 Task: Create a section API Security Sprint and in the section, add a milestone Content Management System (CMS) Upgrade in the project AgileCraft
Action: Mouse moved to (81, 442)
Screenshot: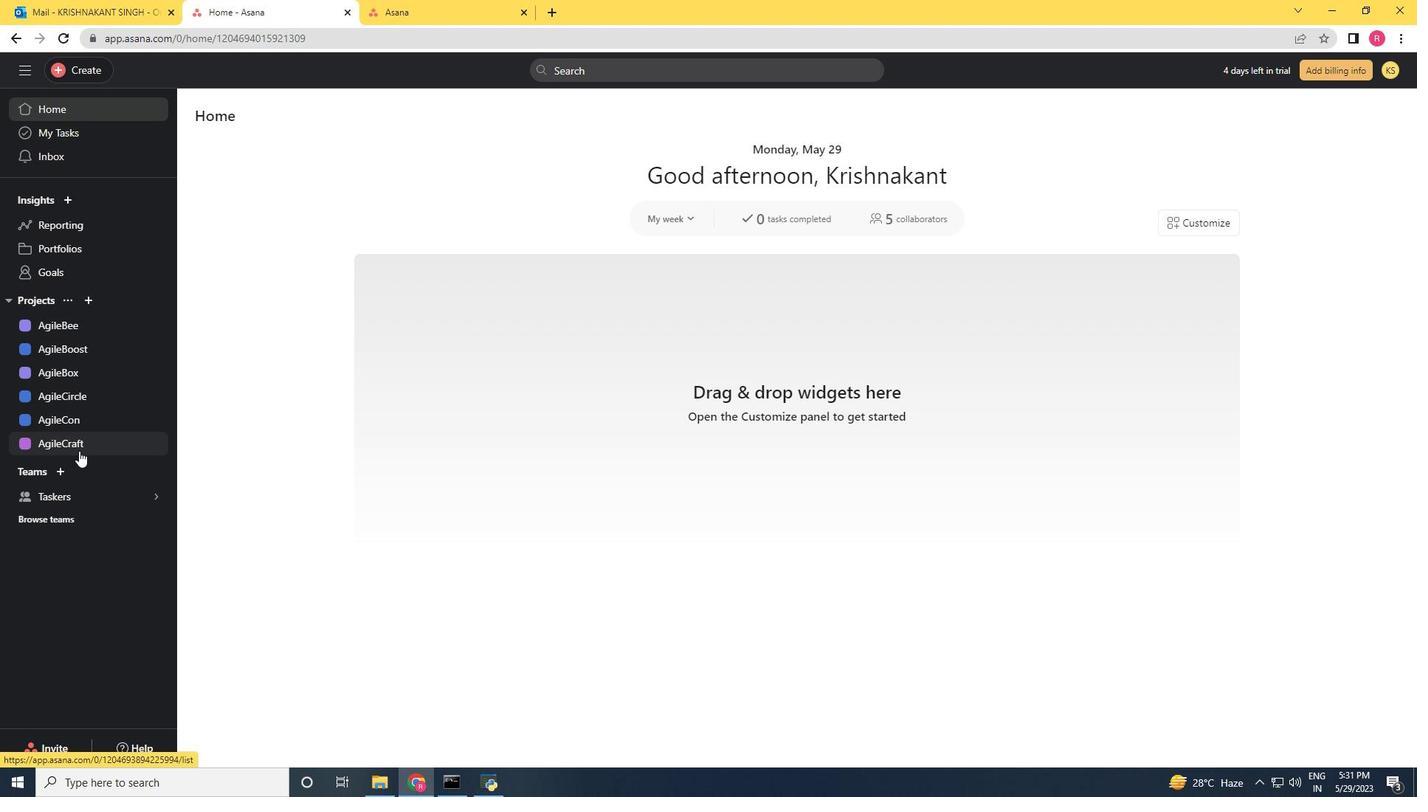 
Action: Mouse pressed left at (81, 442)
Screenshot: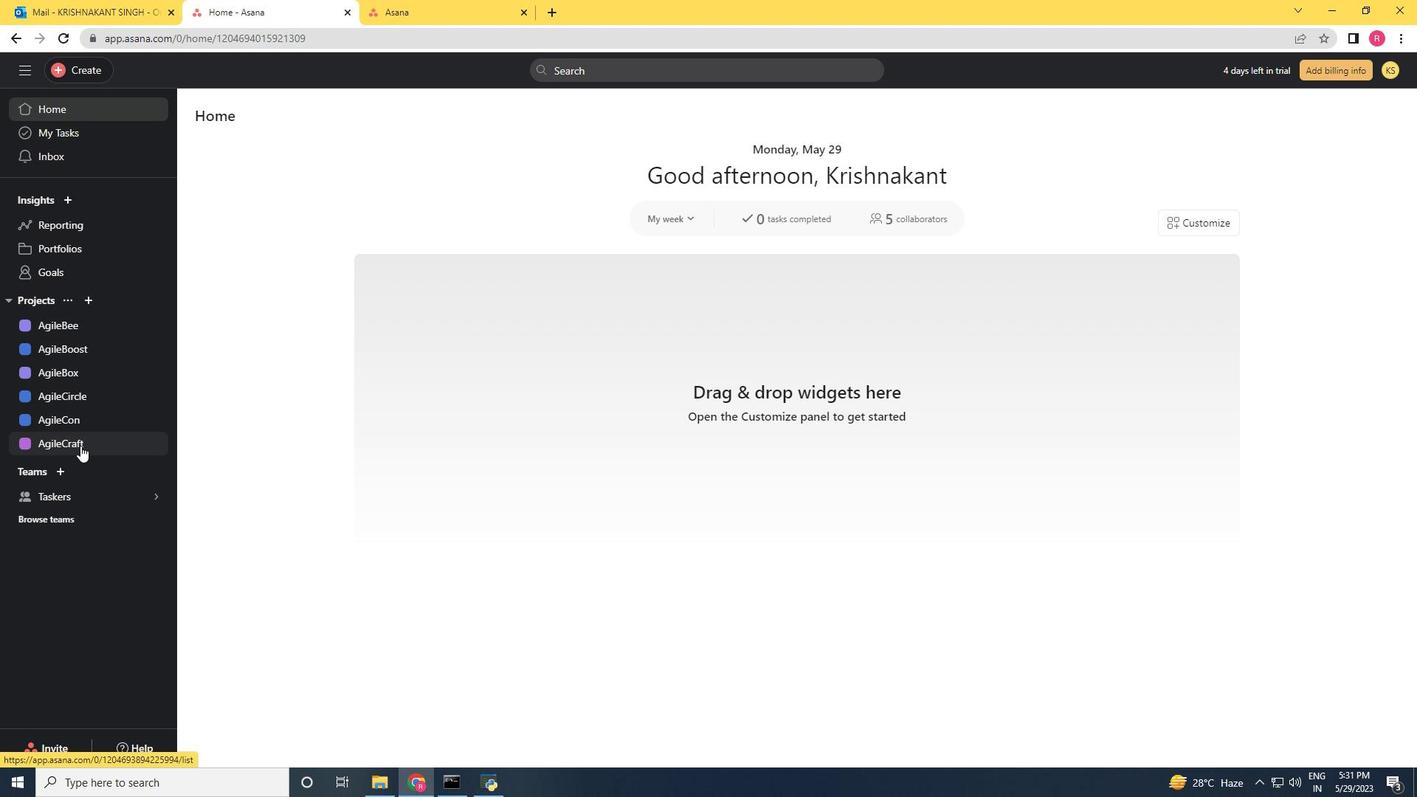 
Action: Mouse moved to (284, 546)
Screenshot: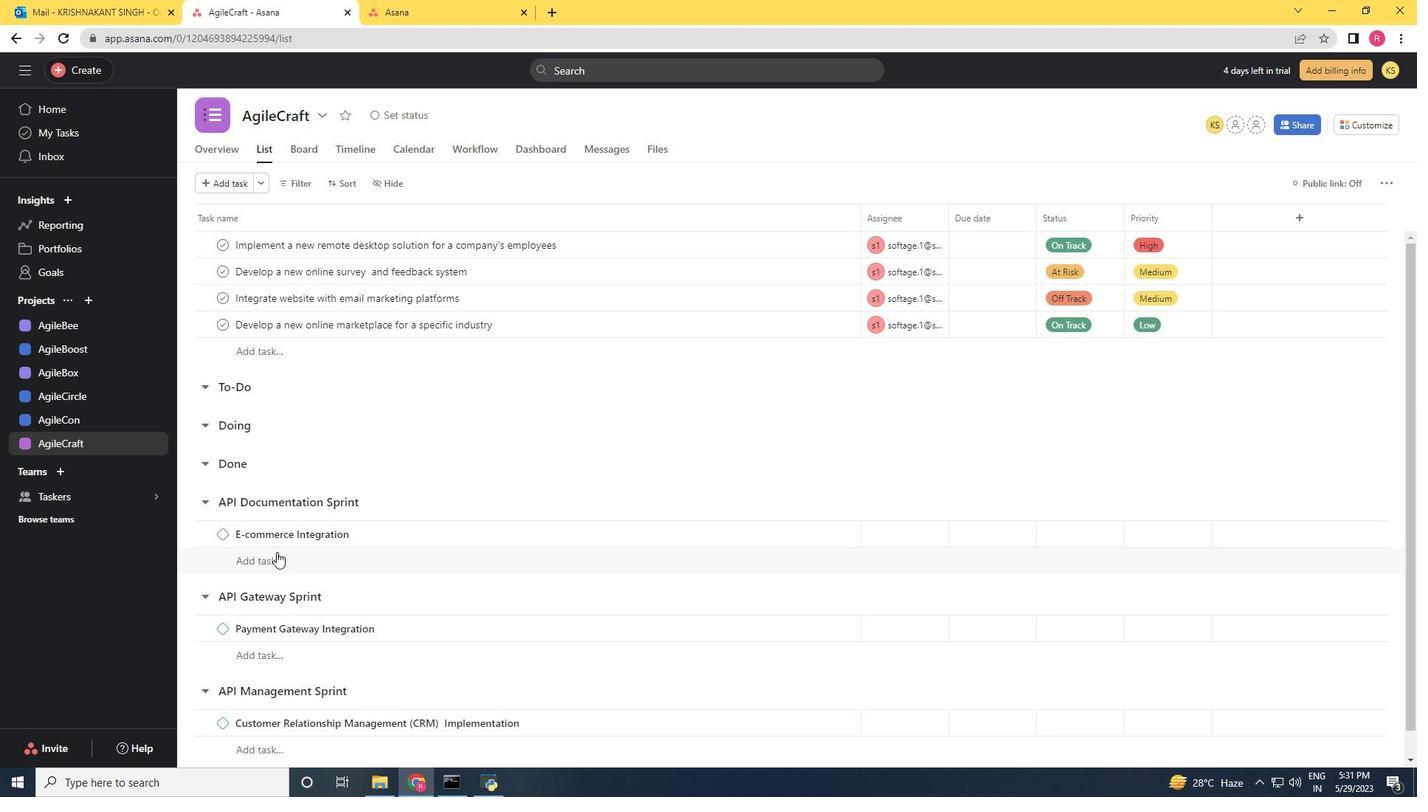 
Action: Mouse scrolled (284, 545) with delta (0, 0)
Screenshot: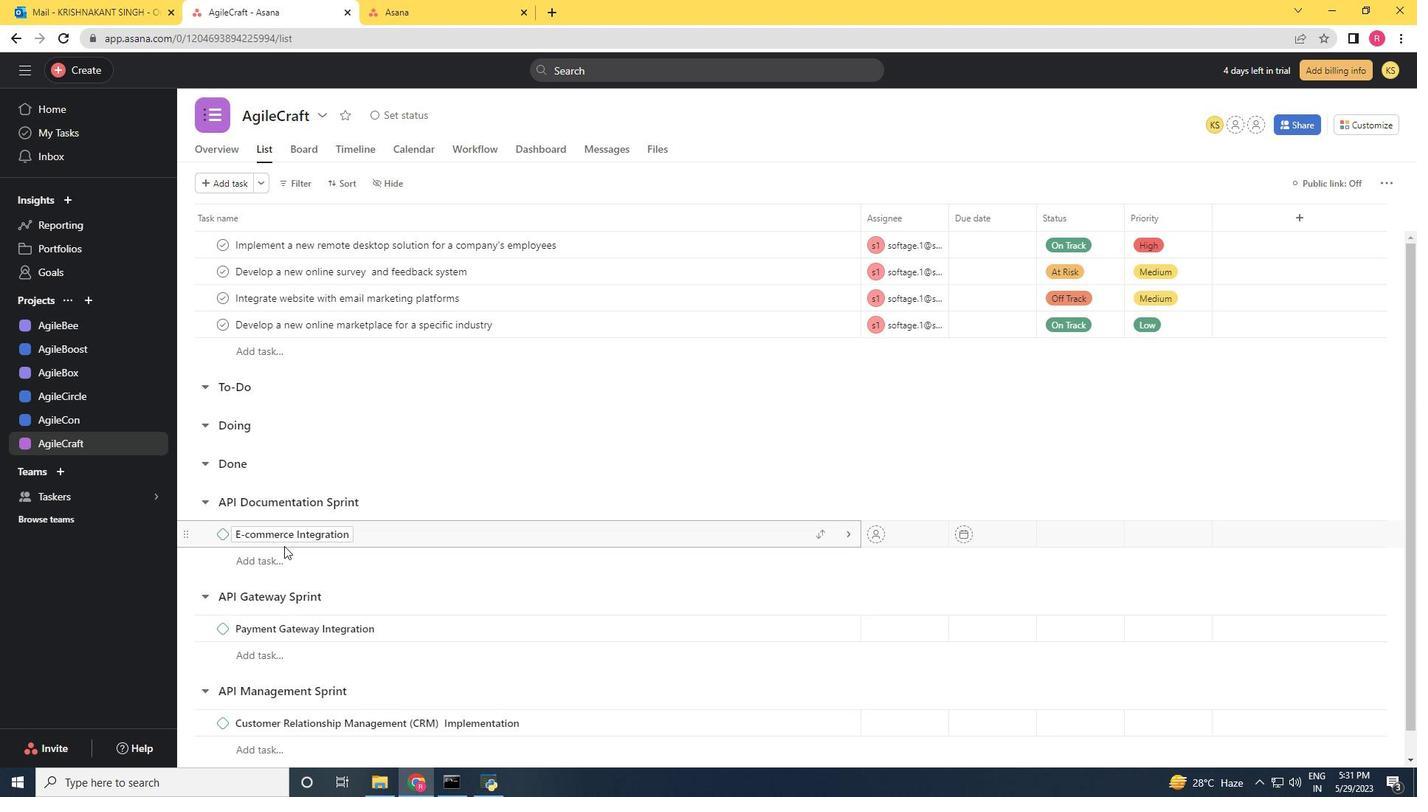 
Action: Mouse scrolled (284, 545) with delta (0, 0)
Screenshot: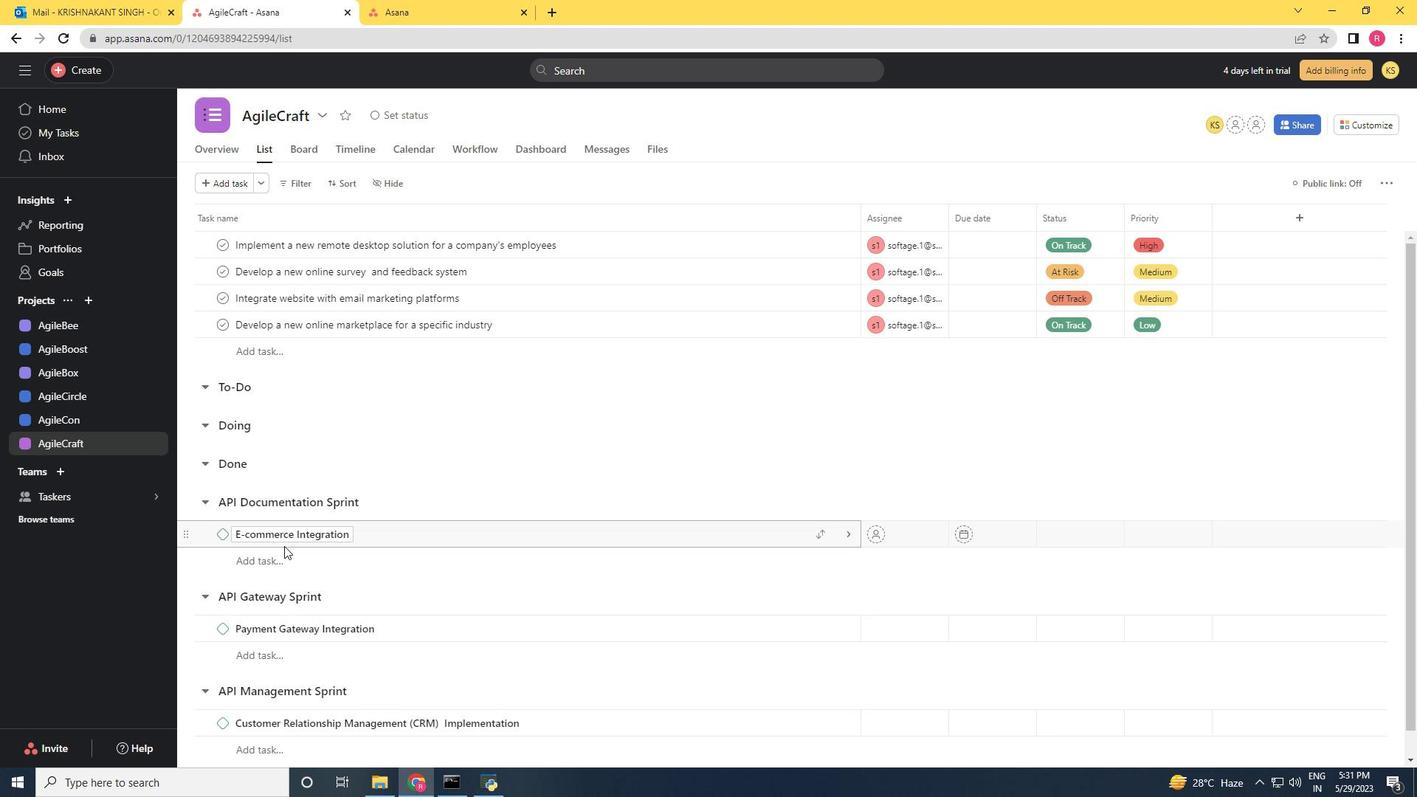 
Action: Mouse scrolled (284, 545) with delta (0, 0)
Screenshot: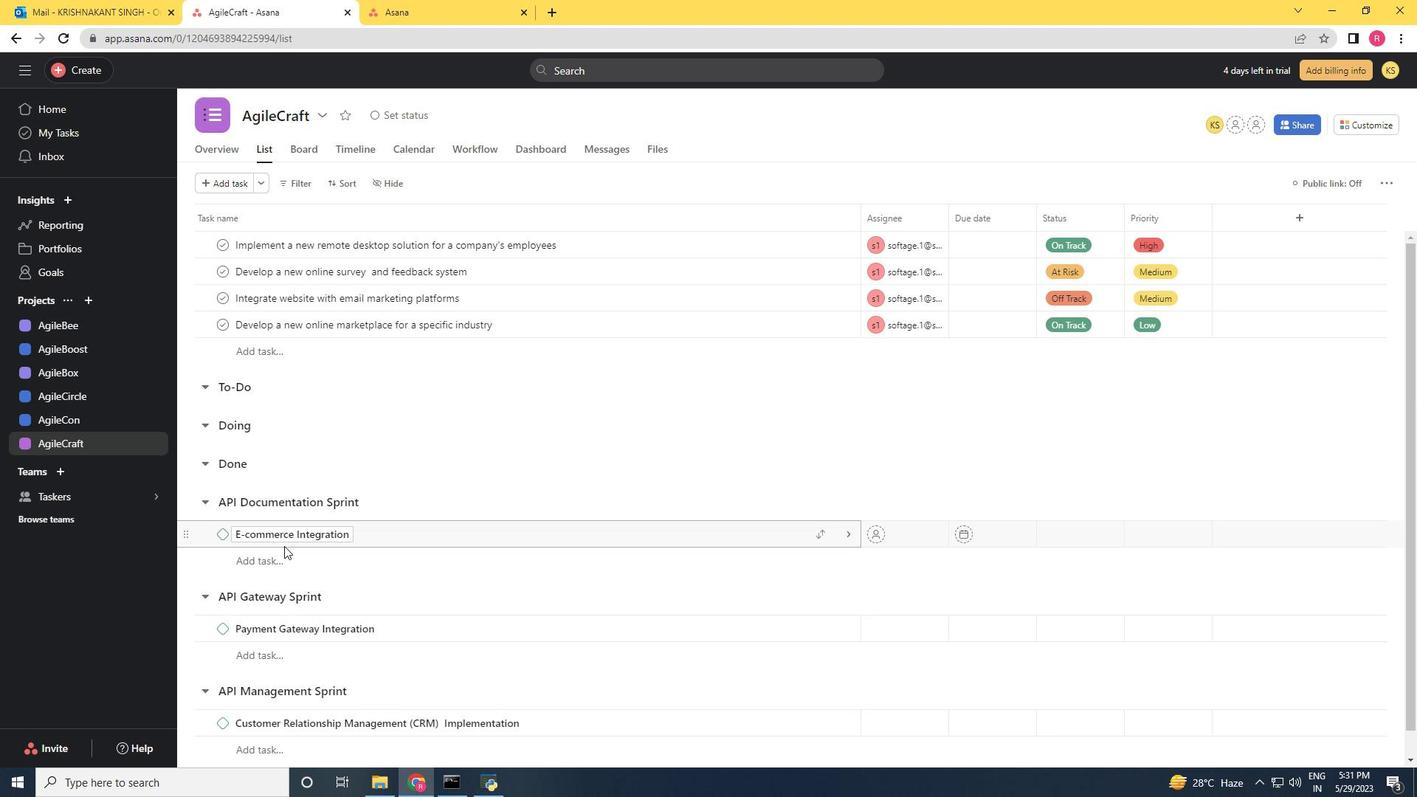 
Action: Mouse scrolled (284, 545) with delta (0, 0)
Screenshot: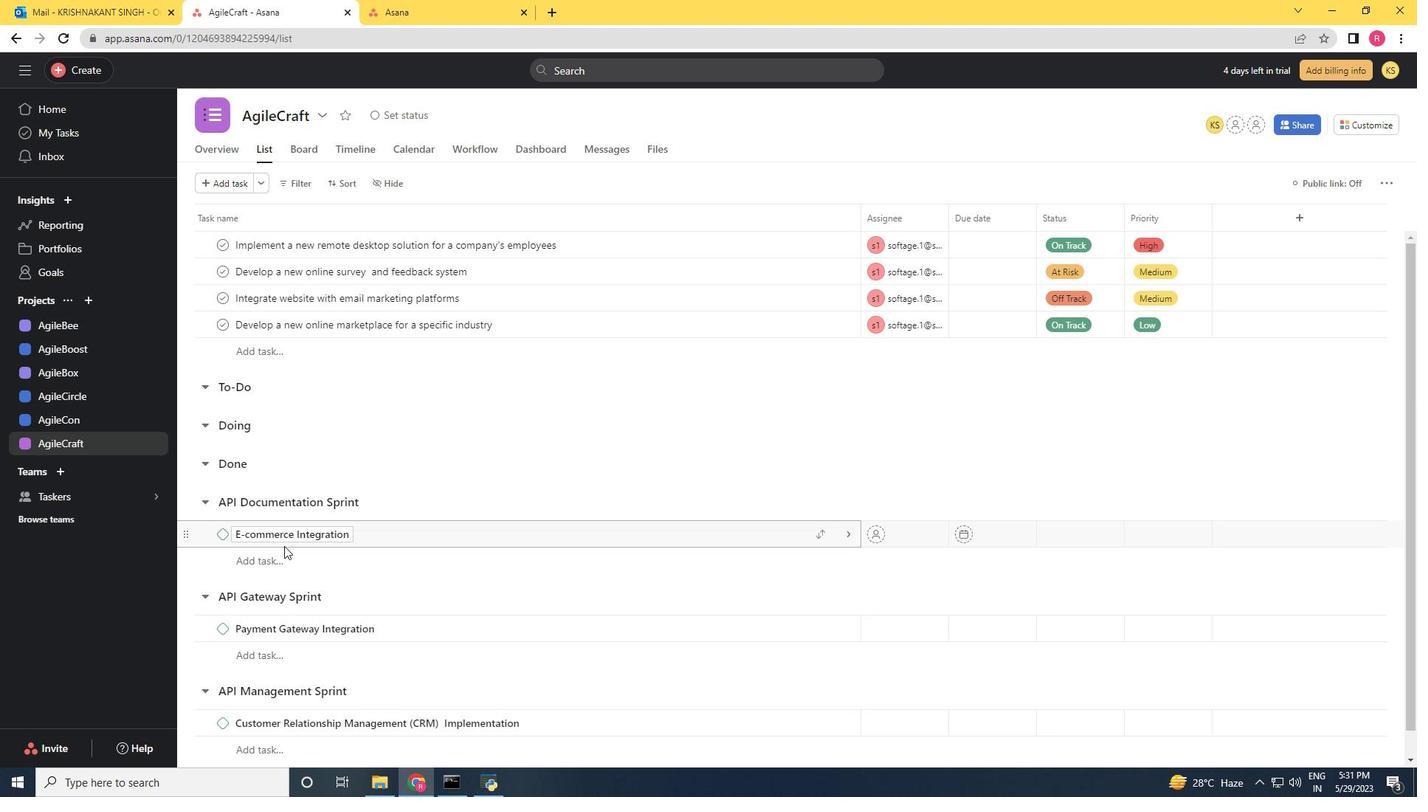 
Action: Mouse scrolled (284, 545) with delta (0, 0)
Screenshot: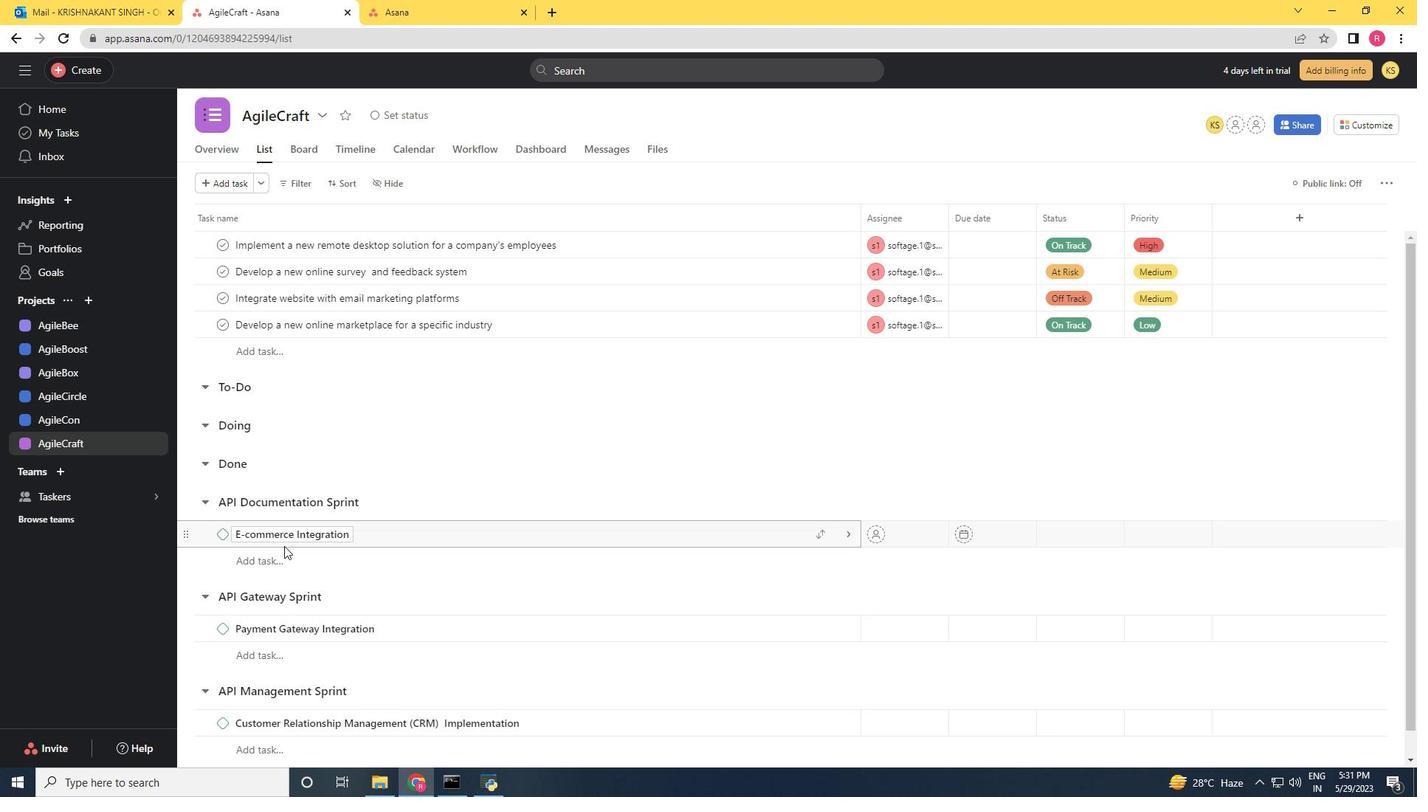 
Action: Mouse scrolled (284, 545) with delta (0, 0)
Screenshot: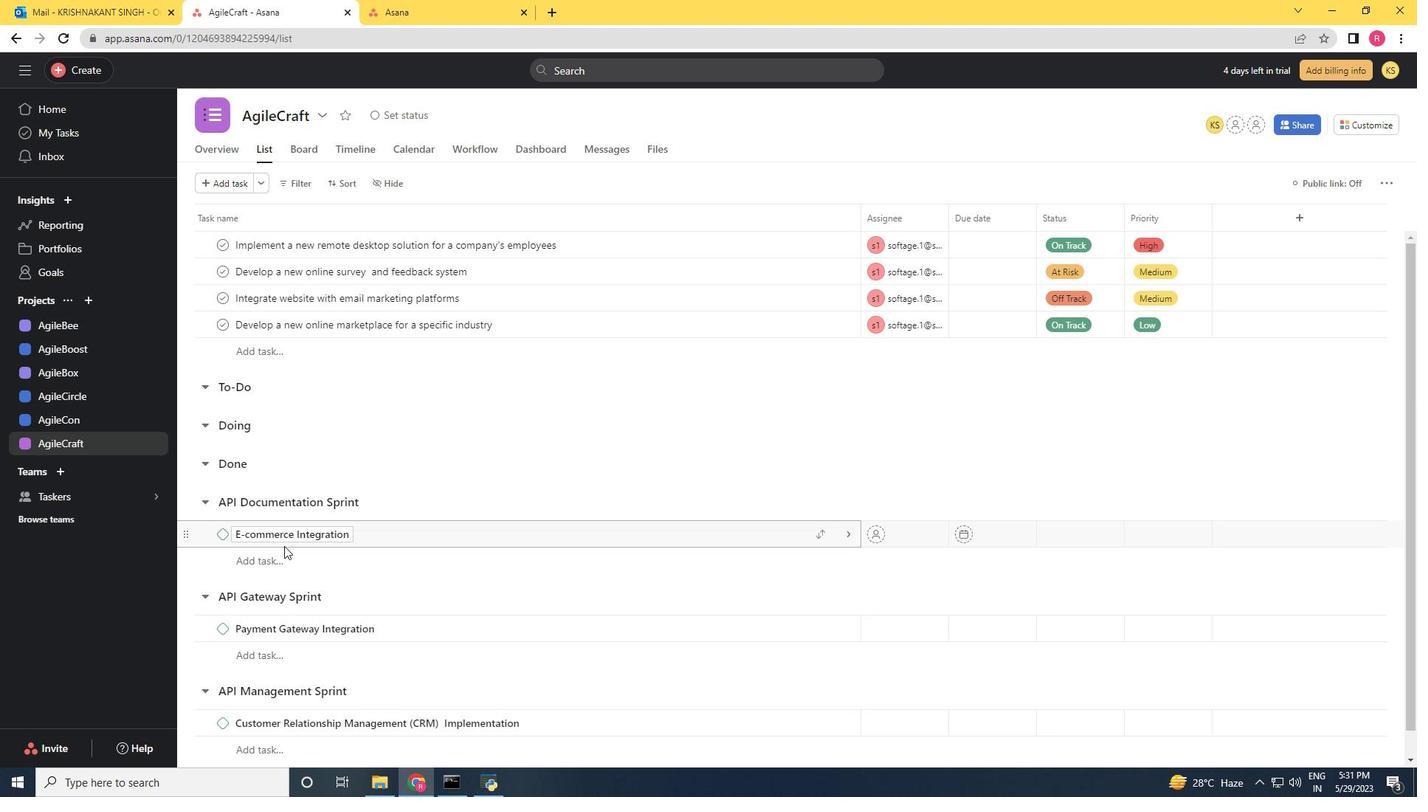 
Action: Mouse moved to (243, 747)
Screenshot: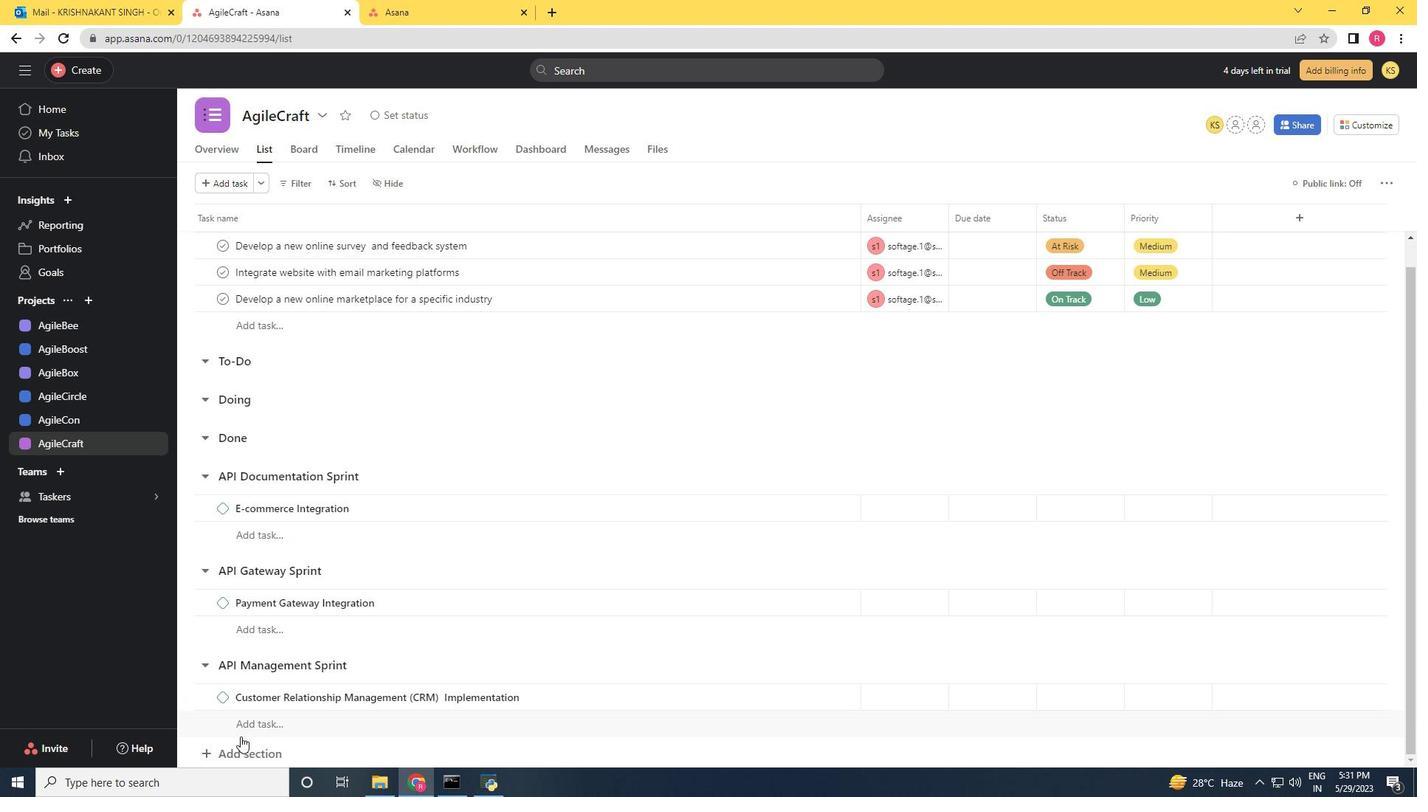 
Action: Mouse pressed left at (243, 747)
Screenshot: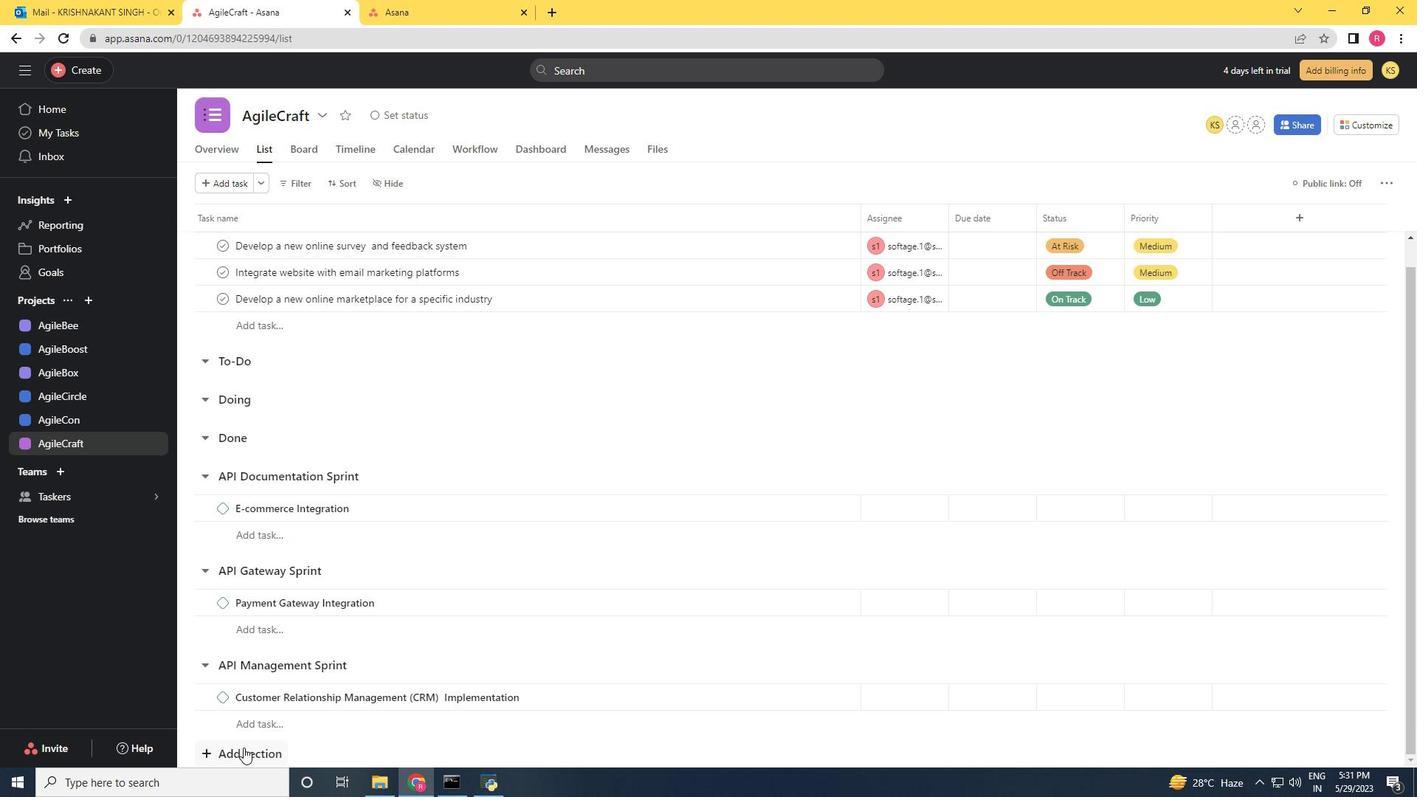 
Action: Mouse moved to (267, 667)
Screenshot: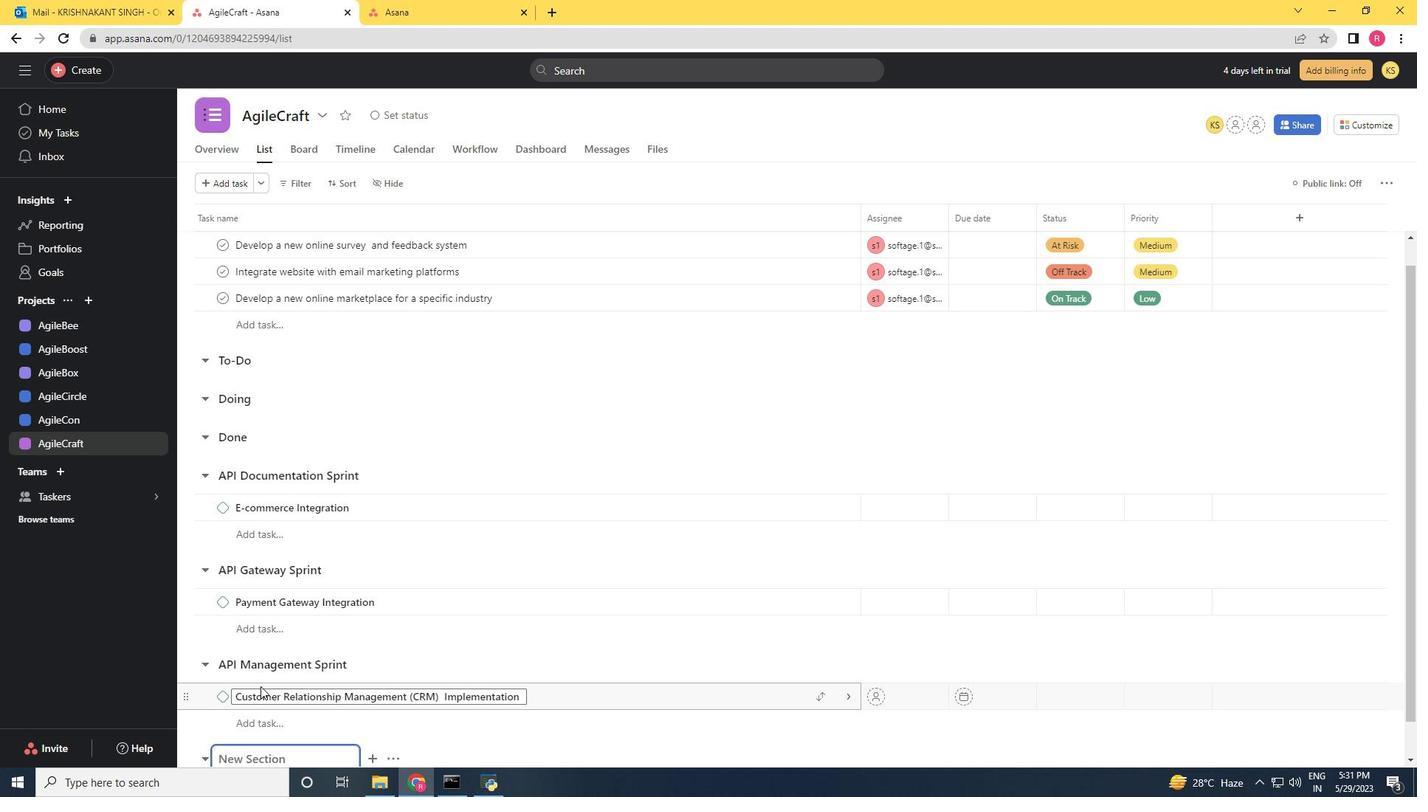 
Action: Mouse scrolled (267, 666) with delta (0, 0)
Screenshot: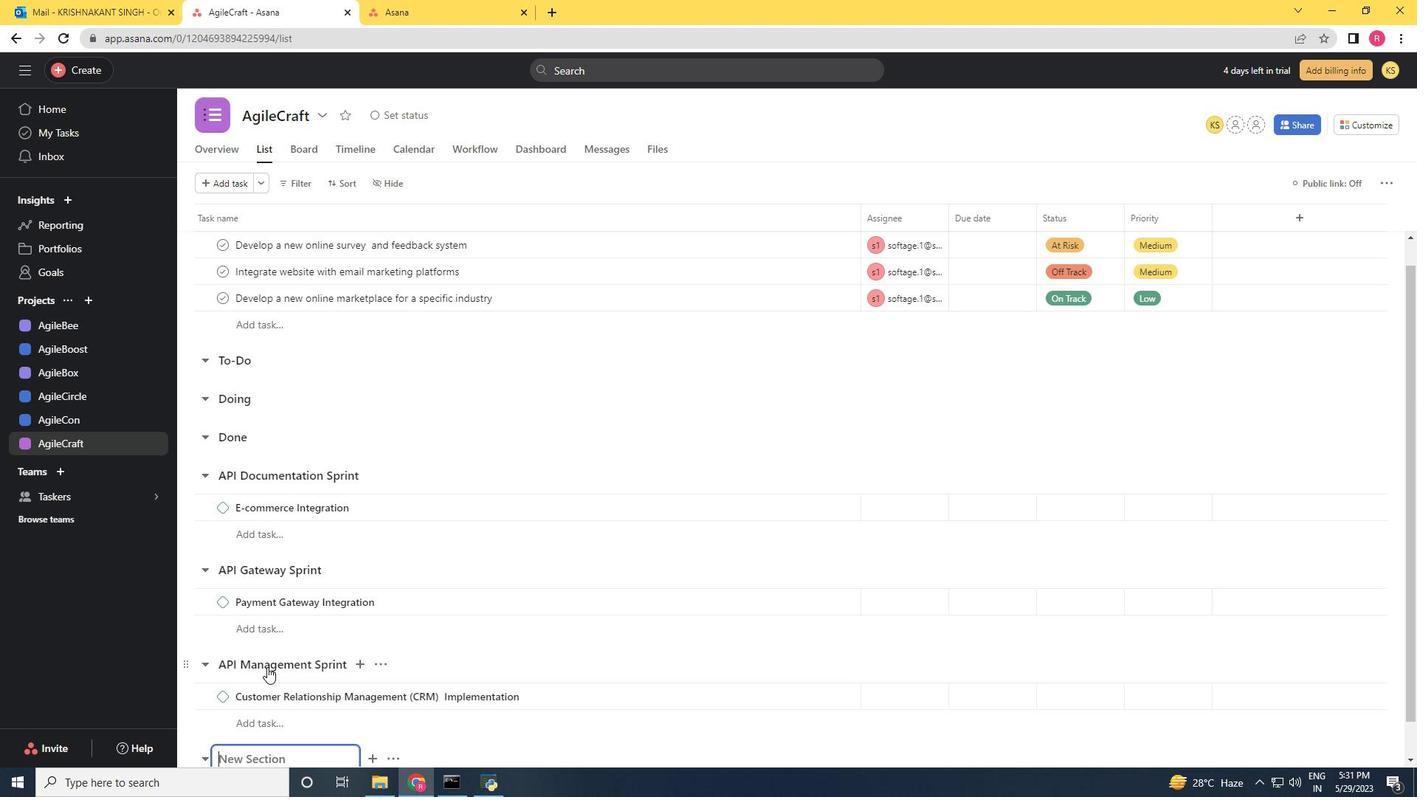 
Action: Mouse scrolled (267, 666) with delta (0, 0)
Screenshot: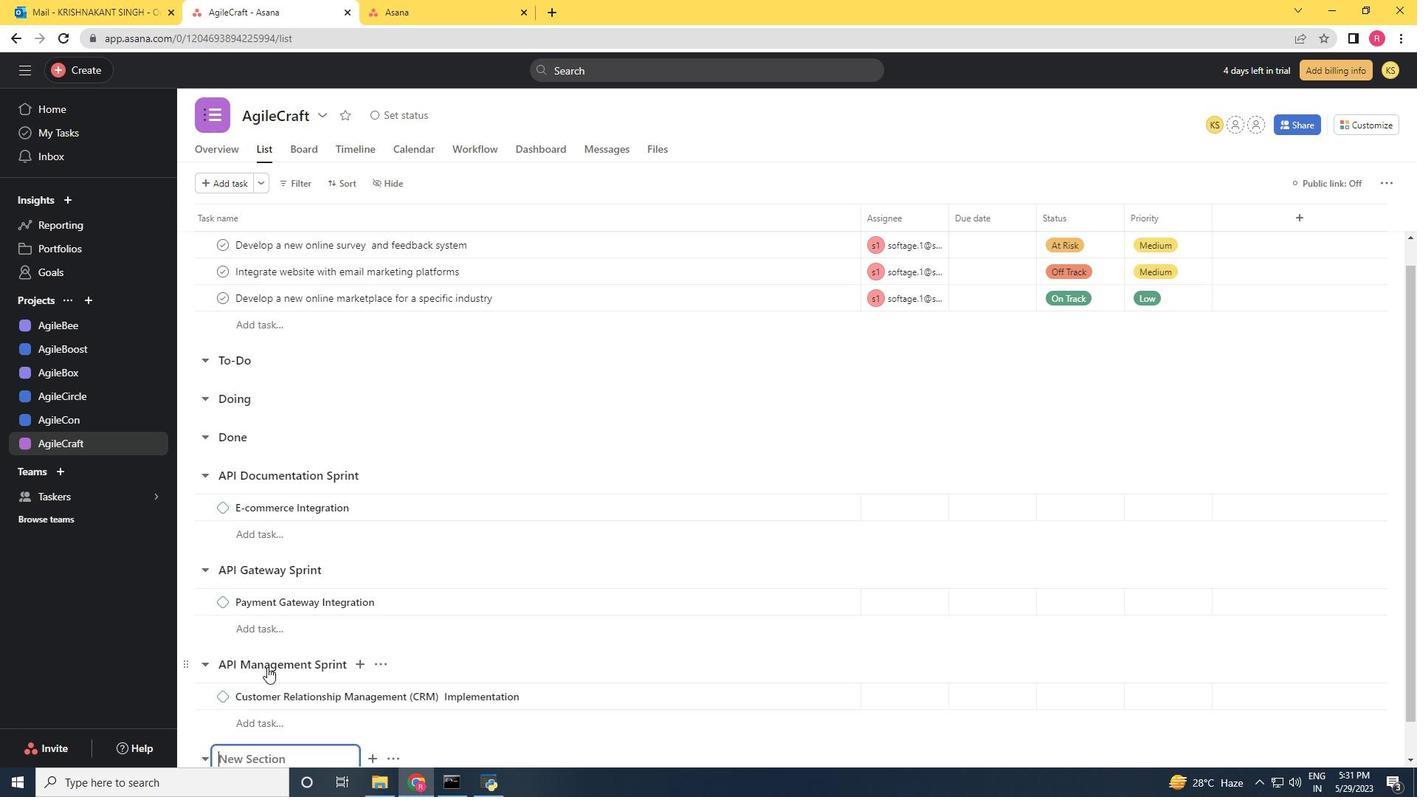 
Action: Mouse scrolled (267, 666) with delta (0, 0)
Screenshot: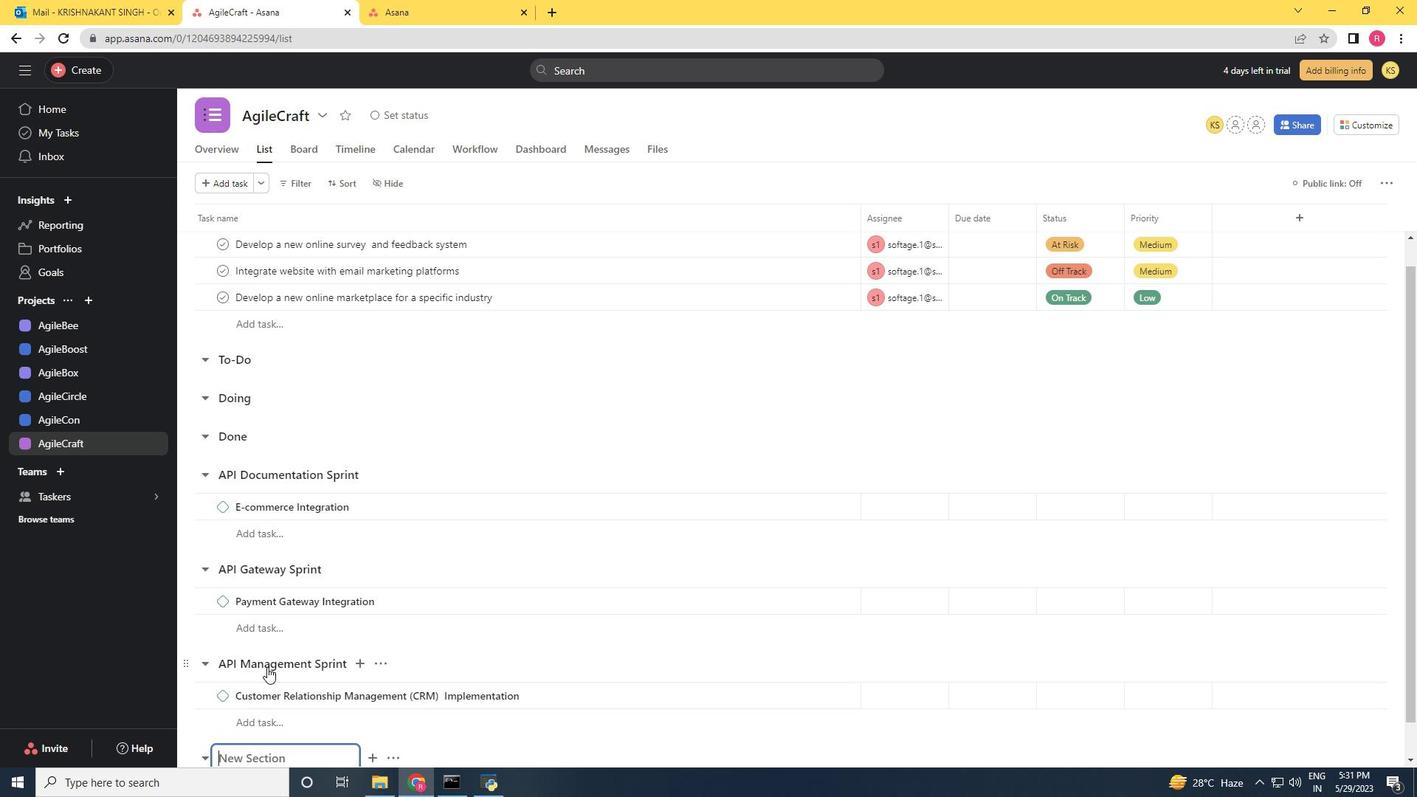 
Action: Key pressed <Key.shift>API<Key.space><Key.shift><Key.shift><Key.shift>Security<Key.space><Key.shift>Sprint<Key.space><Key.enter>
Screenshot: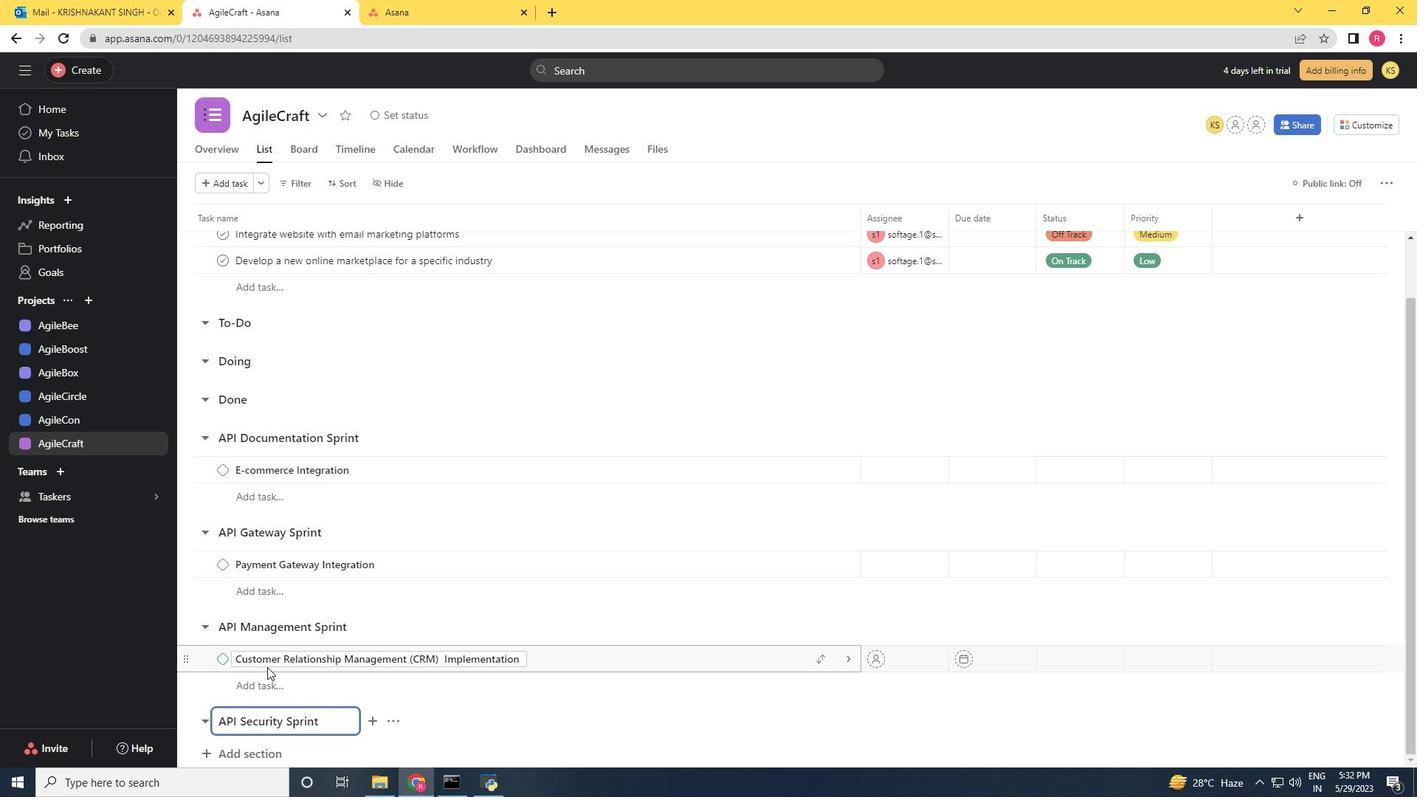 
Action: Mouse scrolled (267, 666) with delta (0, 0)
Screenshot: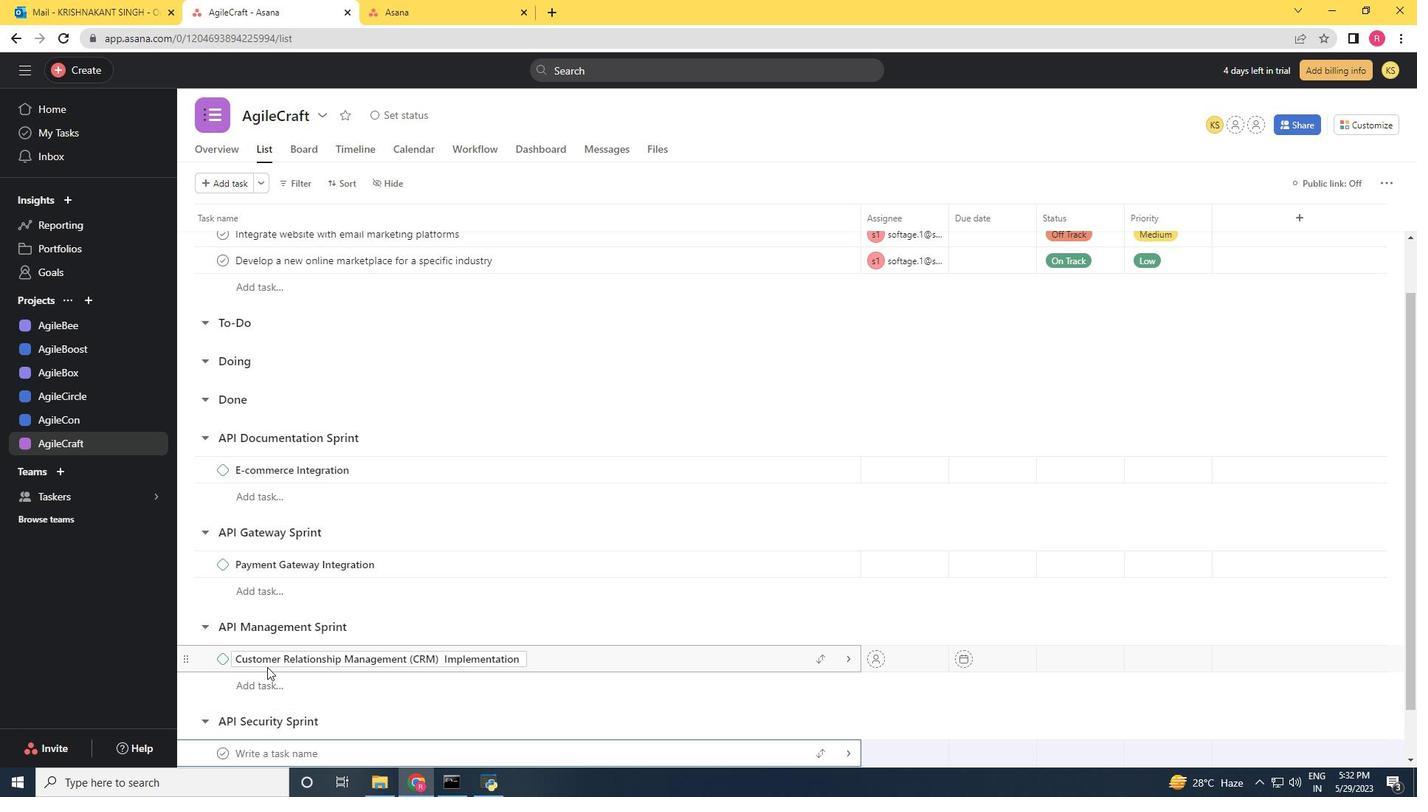 
Action: Mouse scrolled (267, 666) with delta (0, 0)
Screenshot: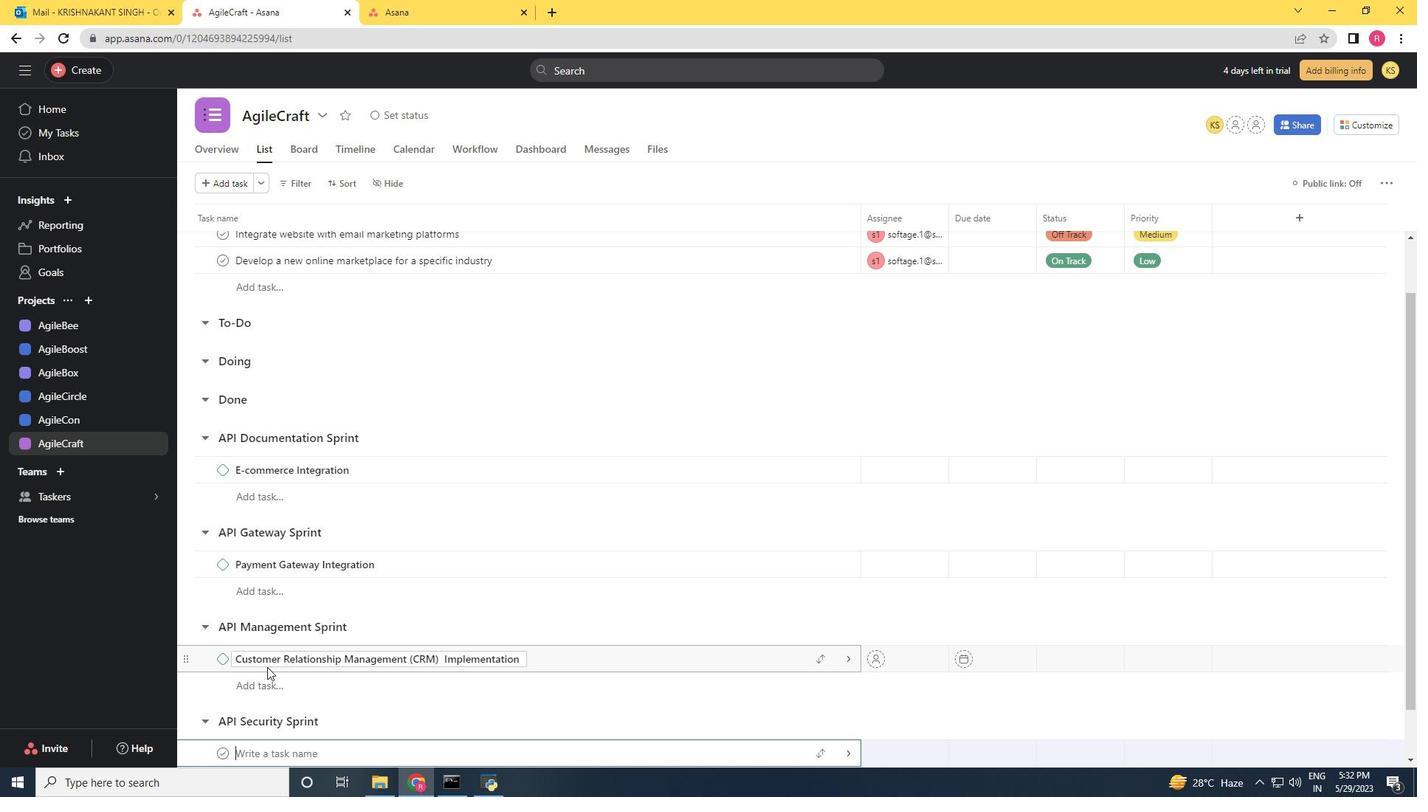 
Action: Mouse scrolled (267, 666) with delta (0, 0)
Screenshot: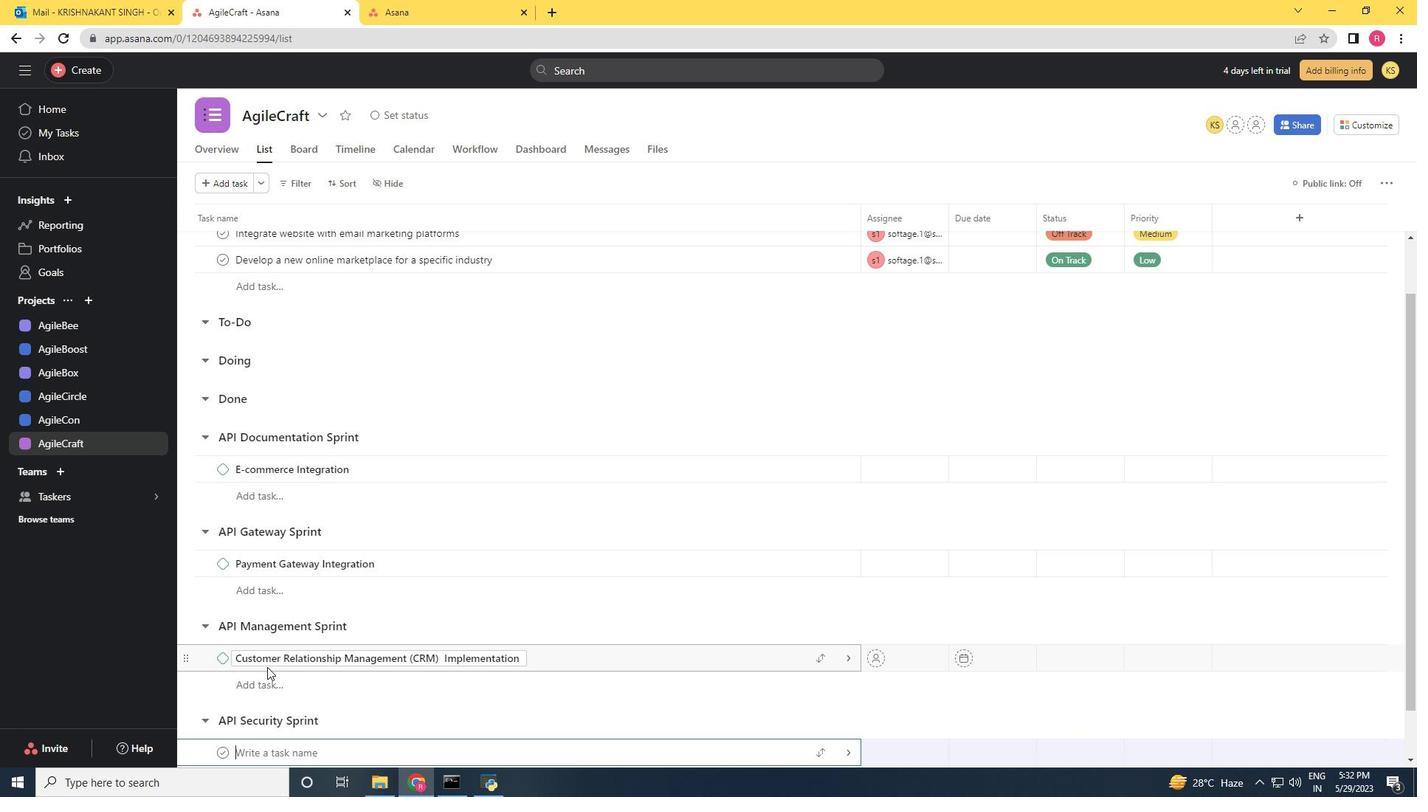 
Action: Mouse scrolled (267, 666) with delta (0, 0)
Screenshot: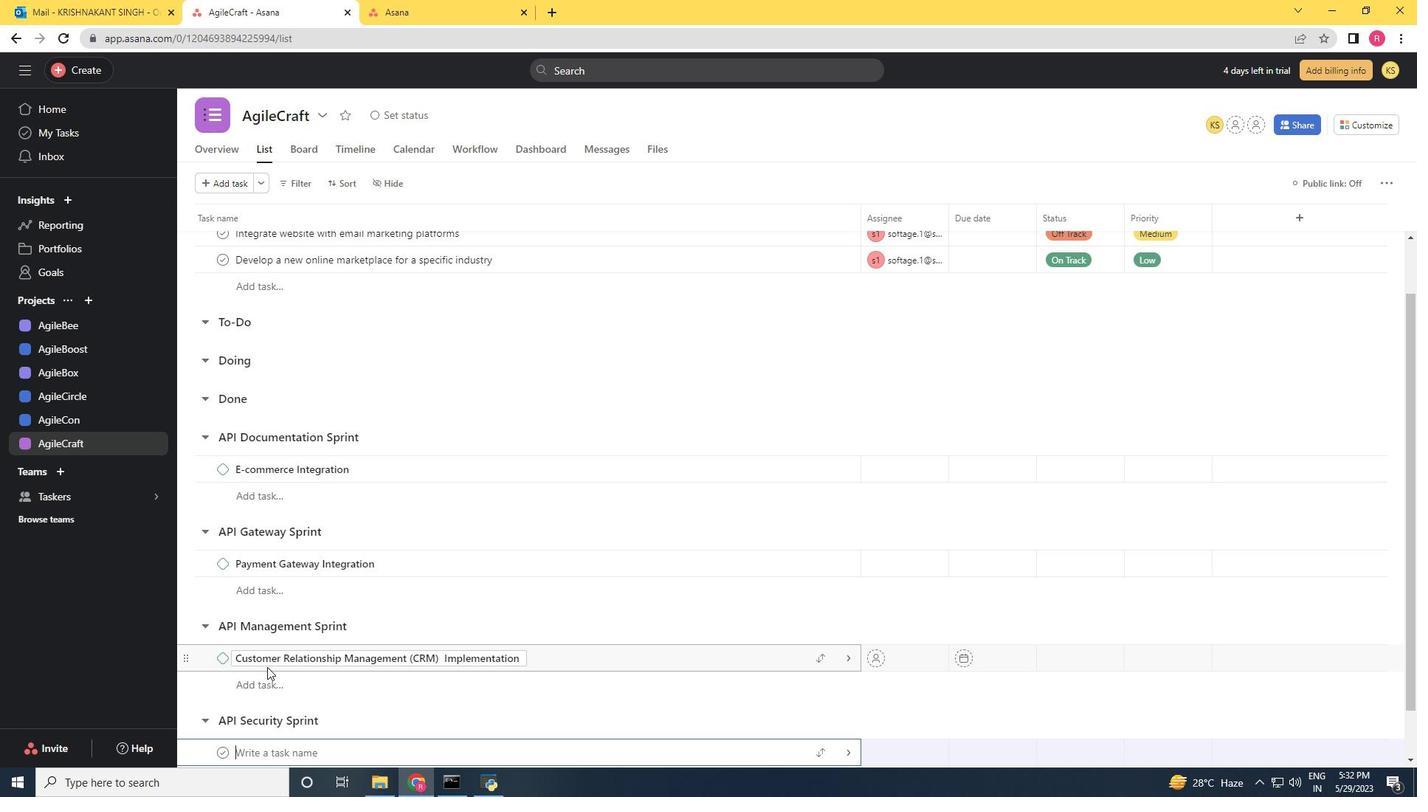 
Action: Key pressed <Key.shift>Content<Key.space><Key.shift>Management<Key.space><Key.shift>System<Key.shift_r>(CM<Key.backspace><Key.backspace><Key.backspace><Key.space><Key.shift_r>)<Key.backspace><Key.shift_r>(CMS)<Key.space><Key.shift>Upgrade
Screenshot: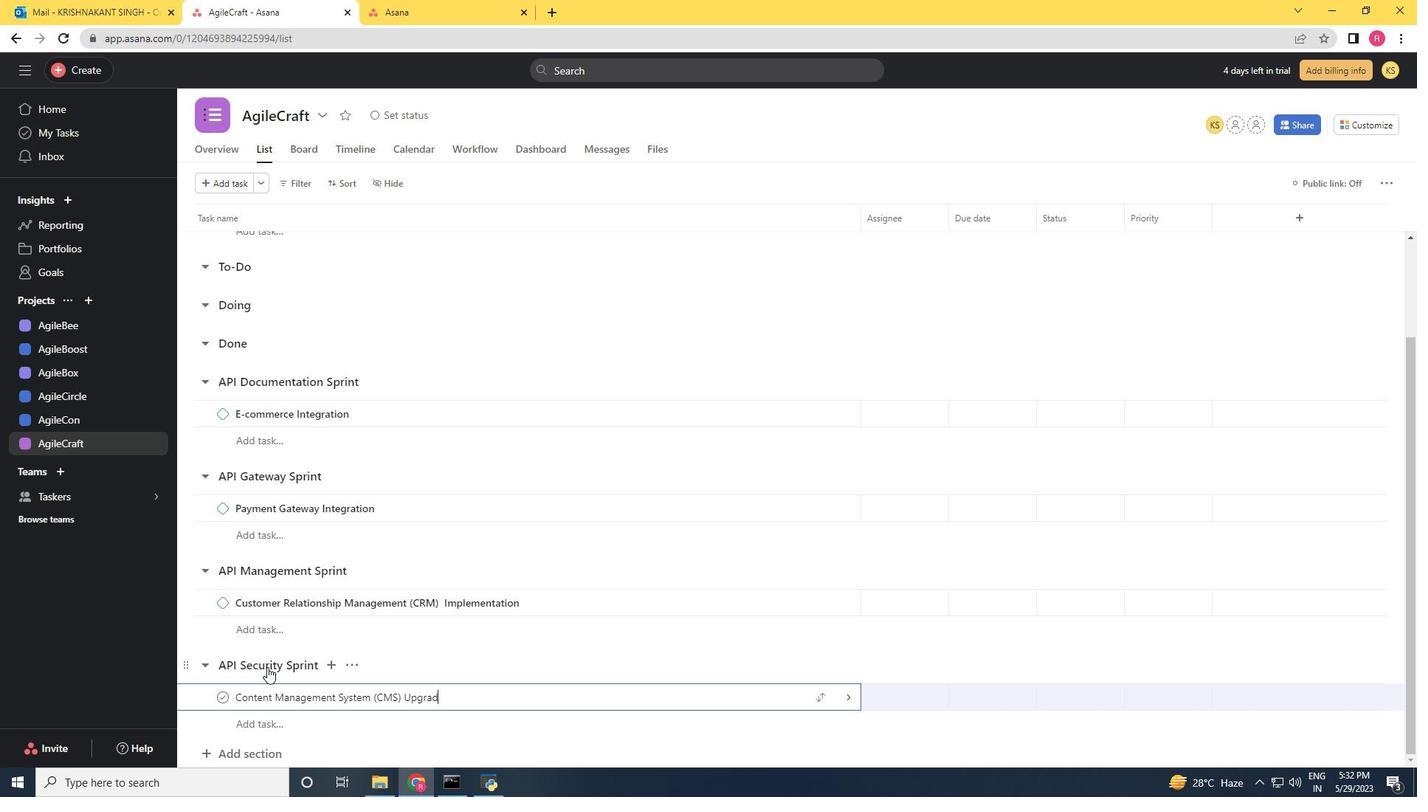 
Action: Mouse moved to (507, 697)
Screenshot: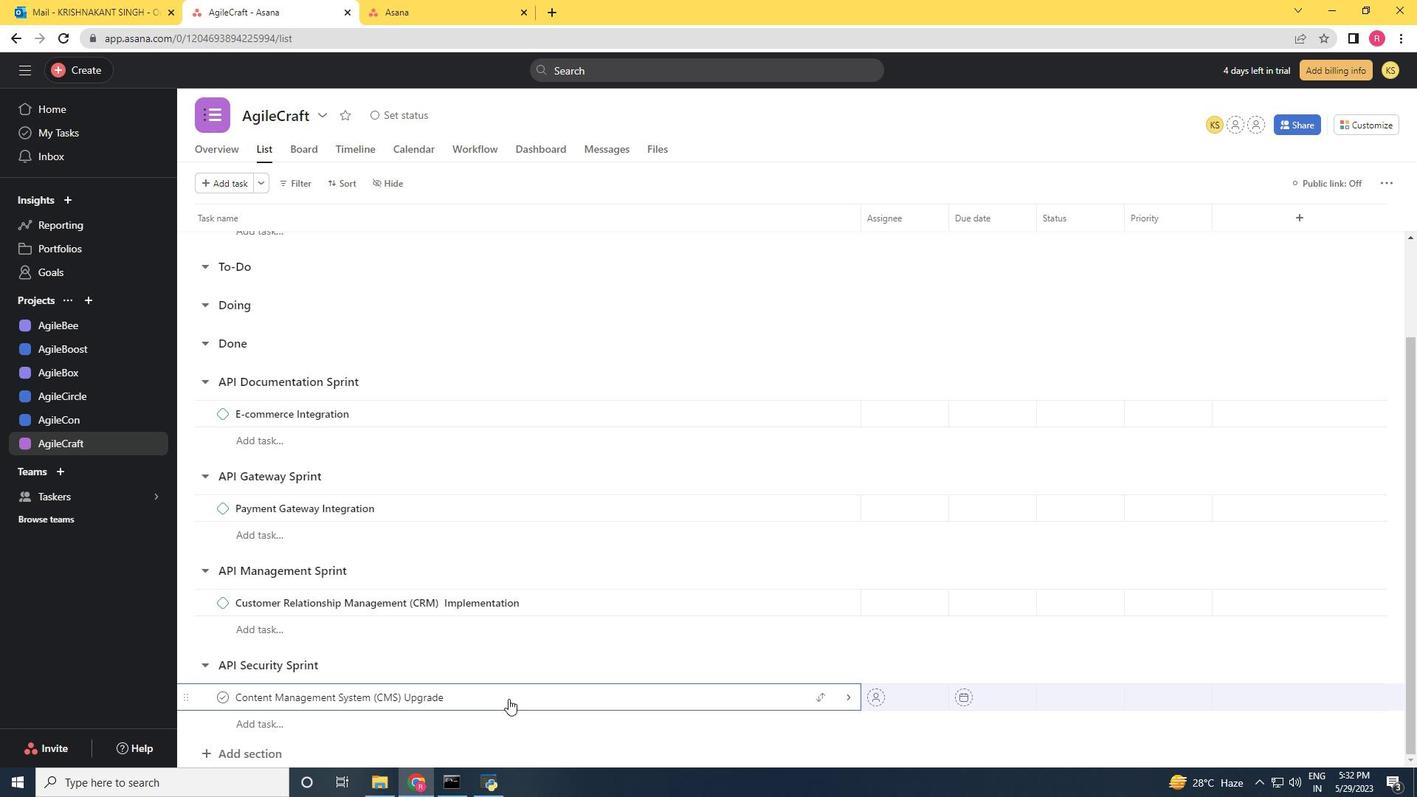 
Action: Mouse pressed right at (507, 697)
Screenshot: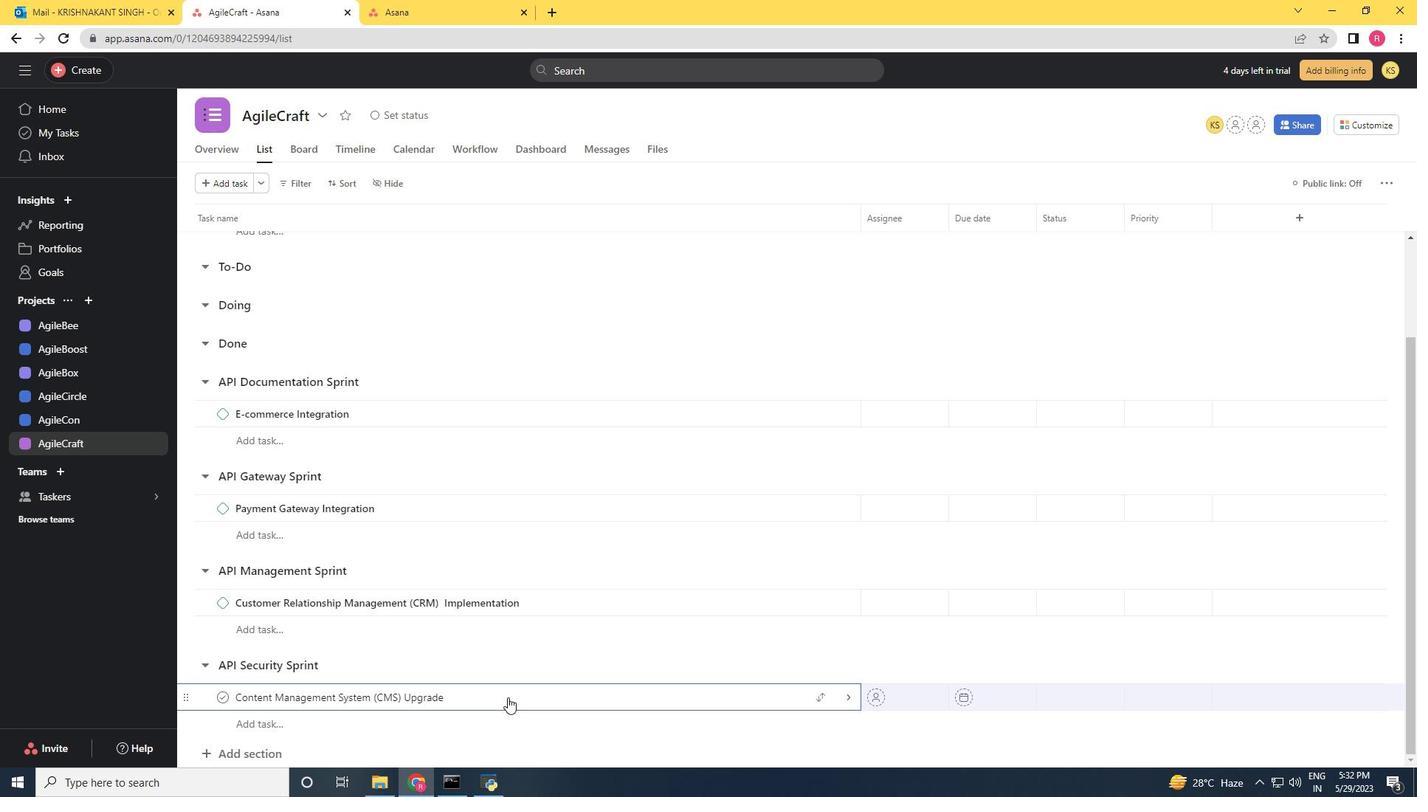 
Action: Mouse moved to (577, 623)
Screenshot: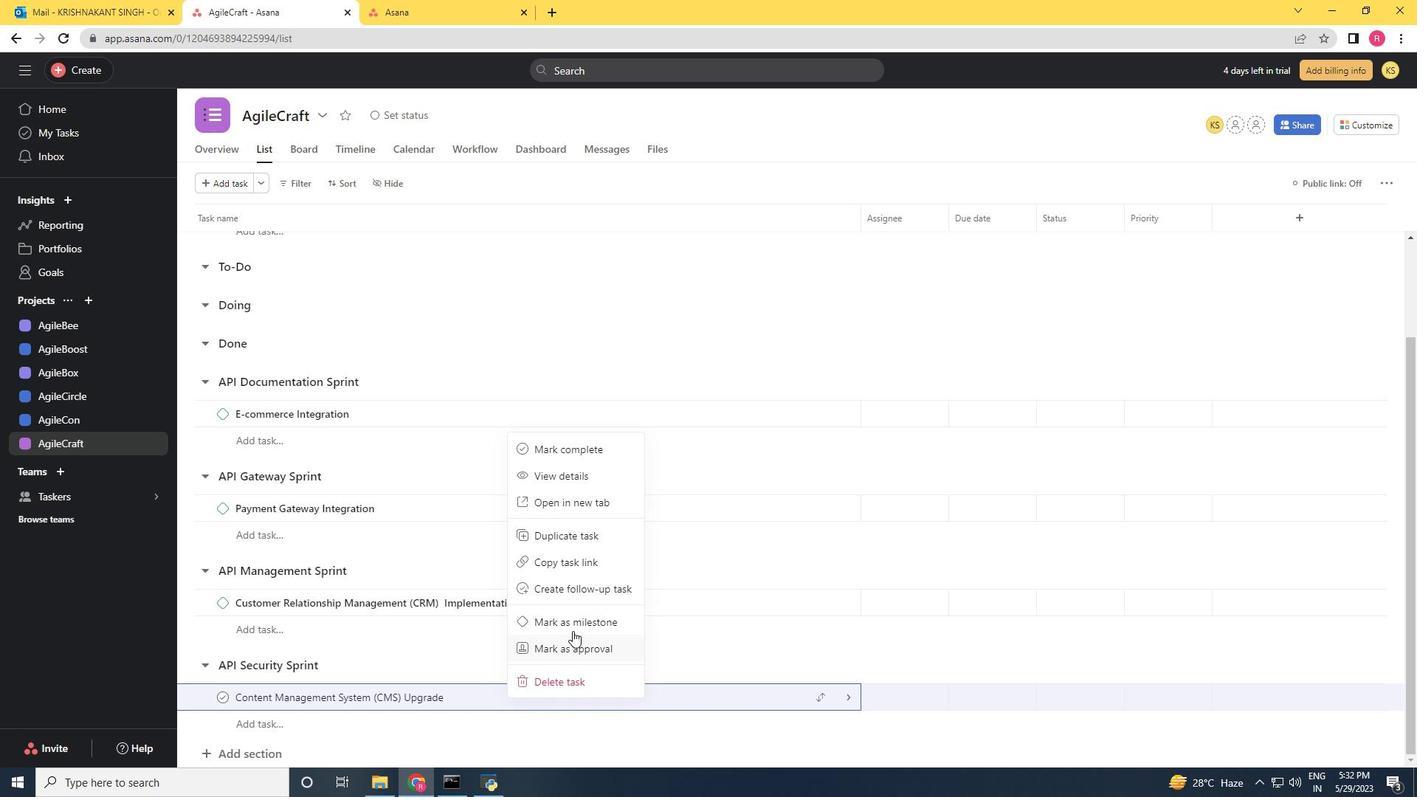 
Action: Mouse pressed left at (577, 623)
Screenshot: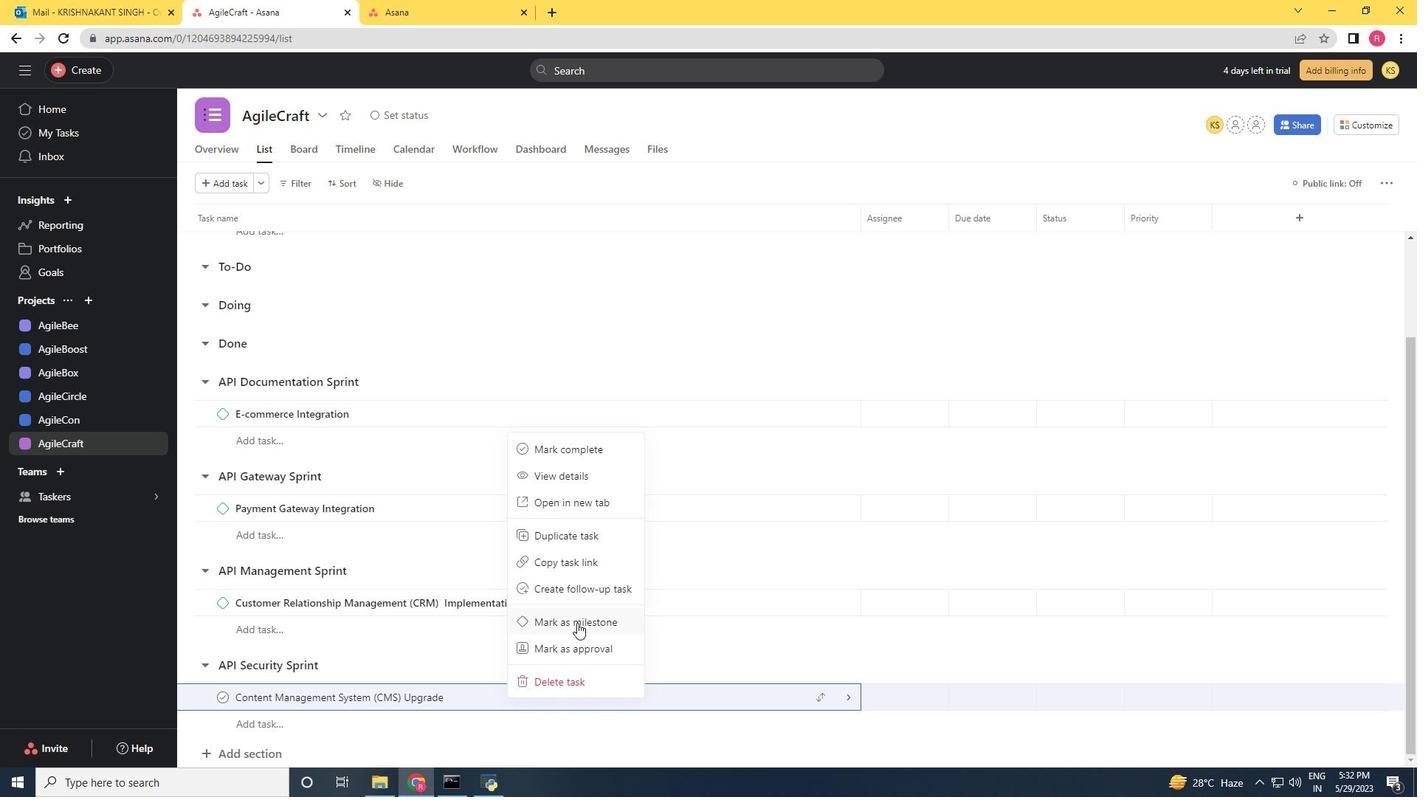 
